 Task: Calculate the area of a parallelogram using a Python program given its base and height.
Action: Mouse moved to (69, 1)
Screenshot: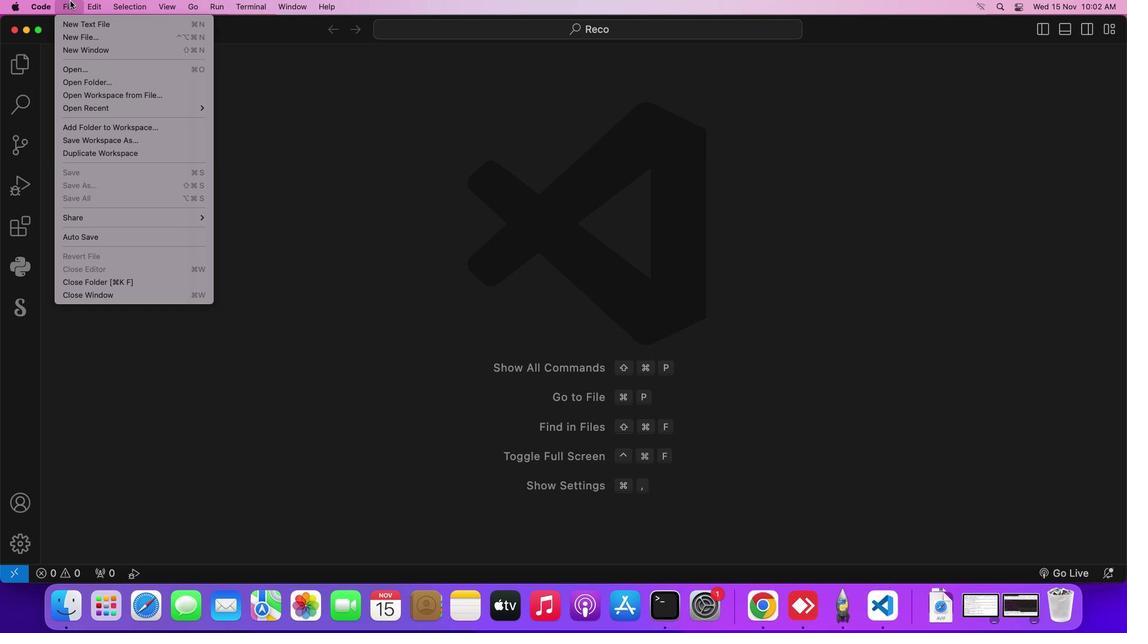 
Action: Mouse pressed left at (69, 1)
Screenshot: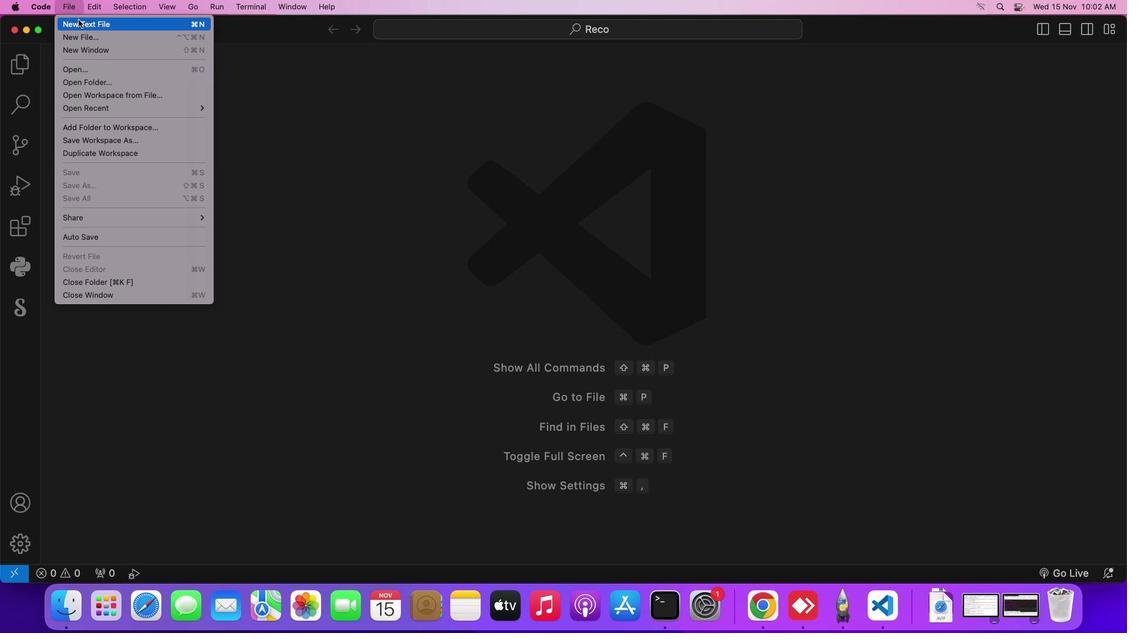 
Action: Mouse moved to (78, 19)
Screenshot: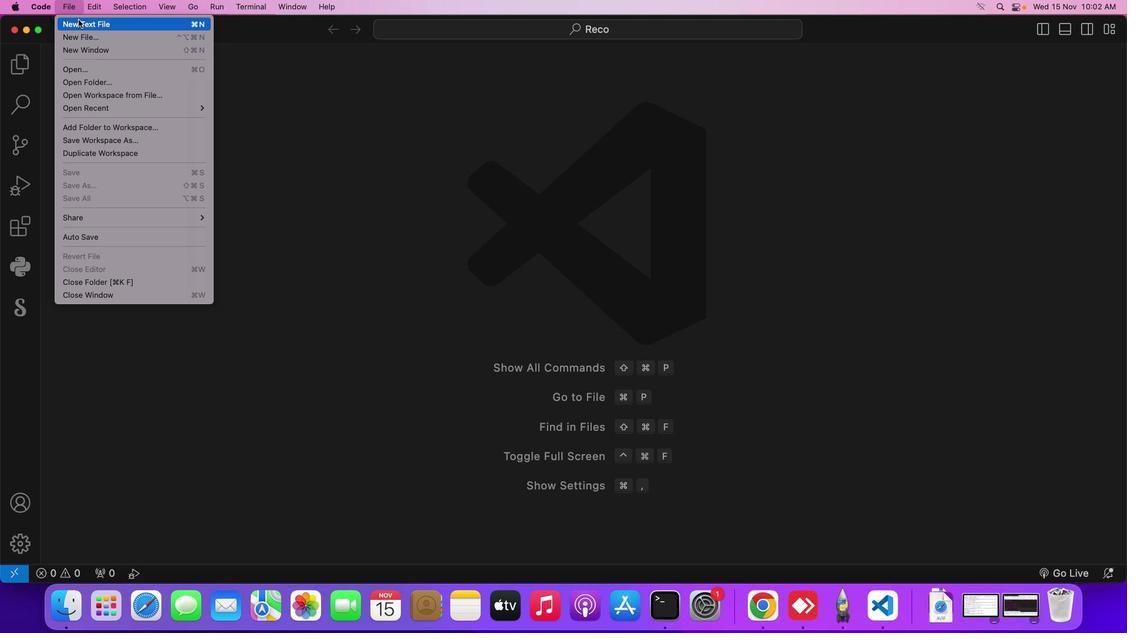 
Action: Mouse pressed left at (78, 19)
Screenshot: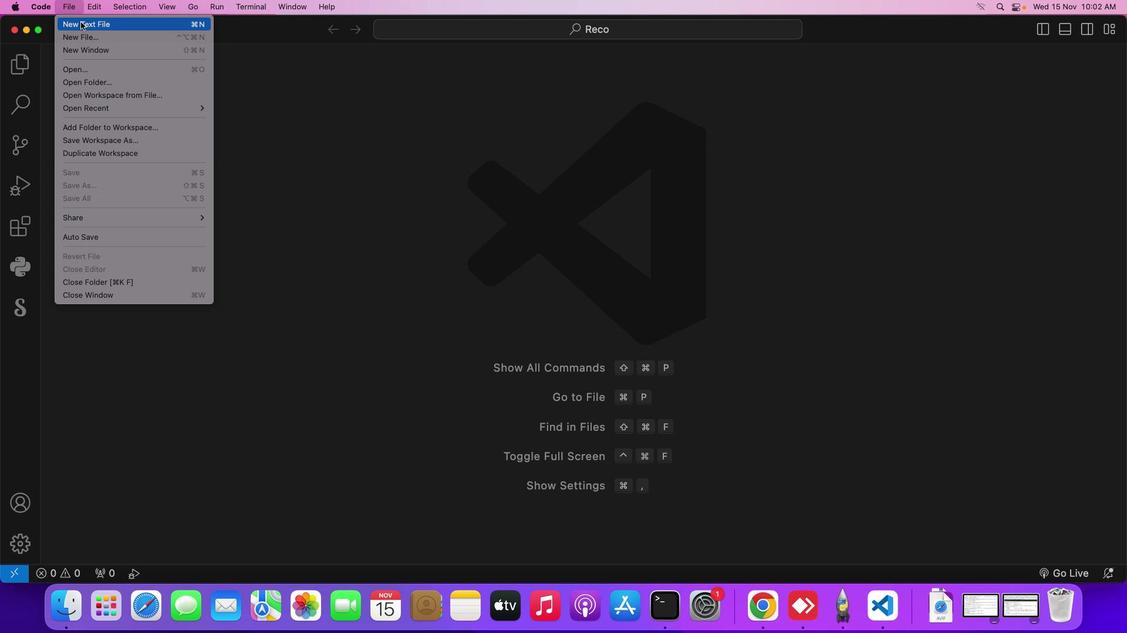
Action: Mouse moved to (424, 204)
Screenshot: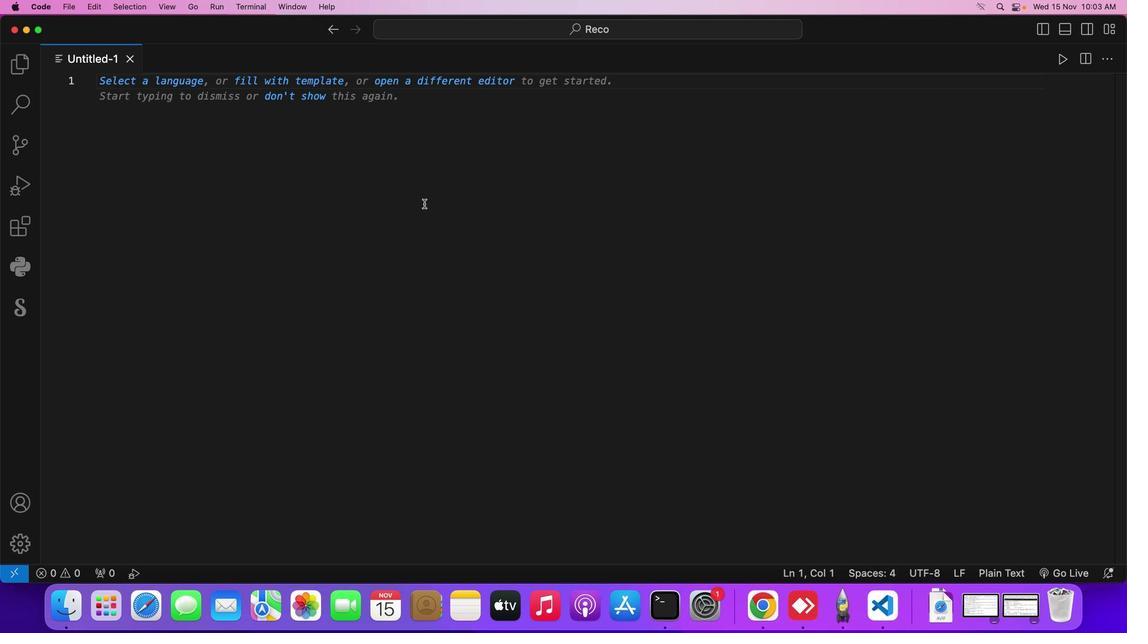
Action: Key pressed Key.cmd
Screenshot: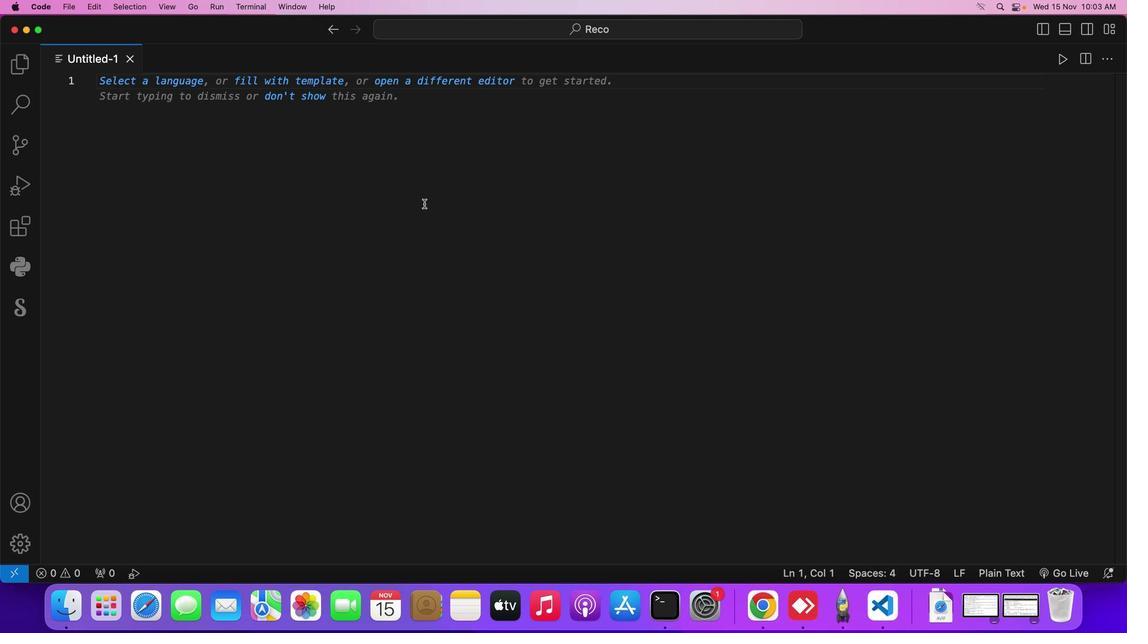 
Action: Mouse moved to (424, 204)
Screenshot: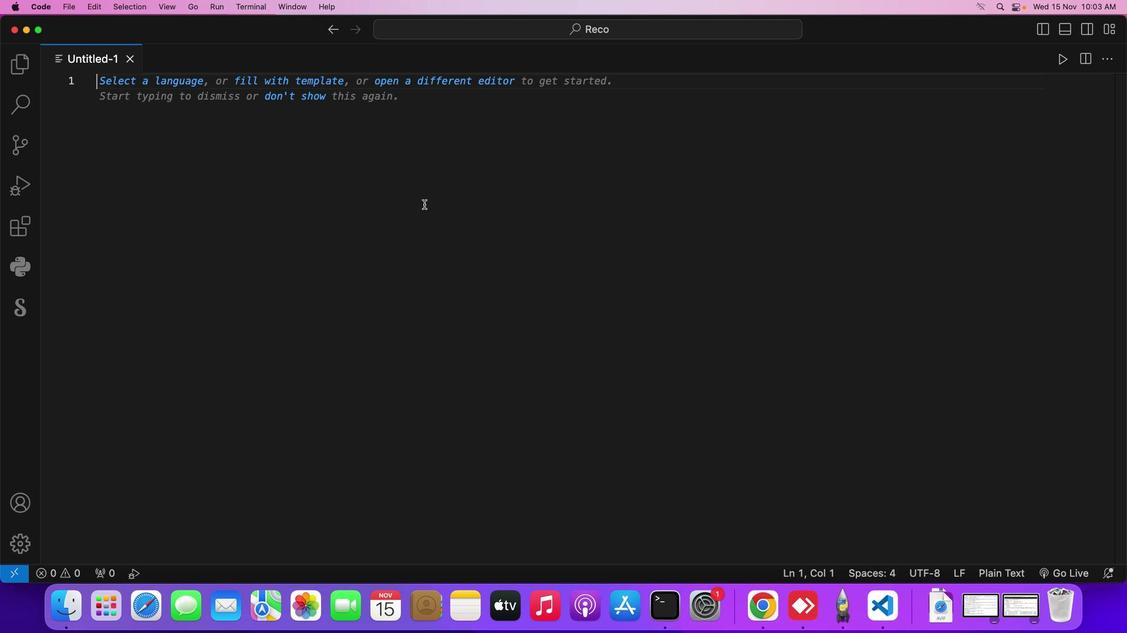 
Action: Key pressed 's'
Screenshot: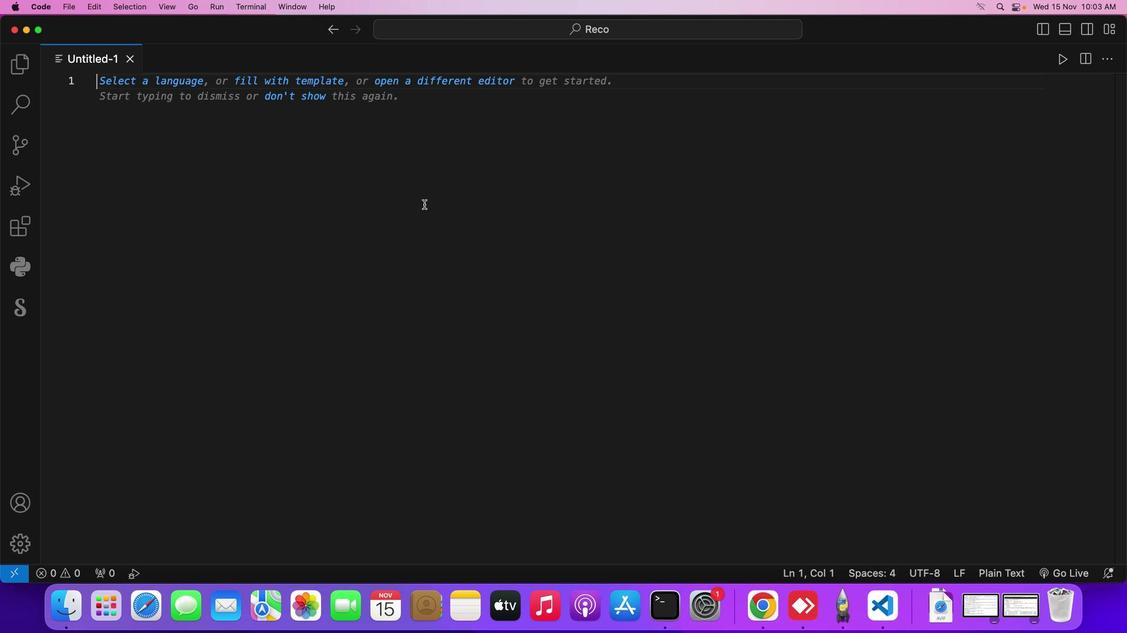 
Action: Mouse moved to (606, 243)
Screenshot: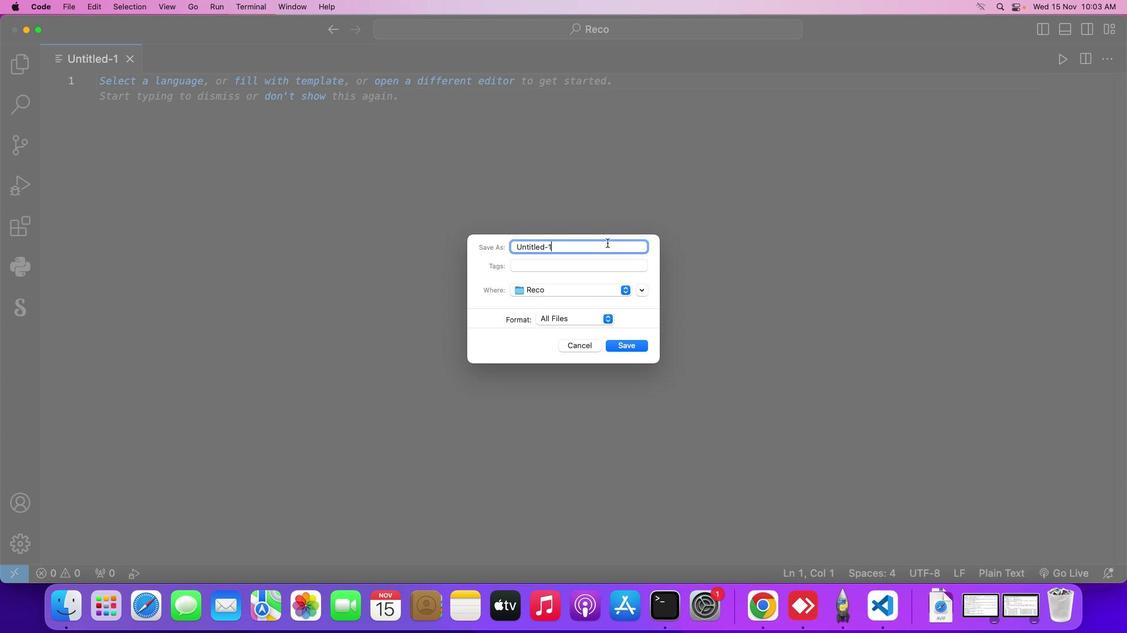 
Action: Mouse pressed left at (606, 243)
Screenshot: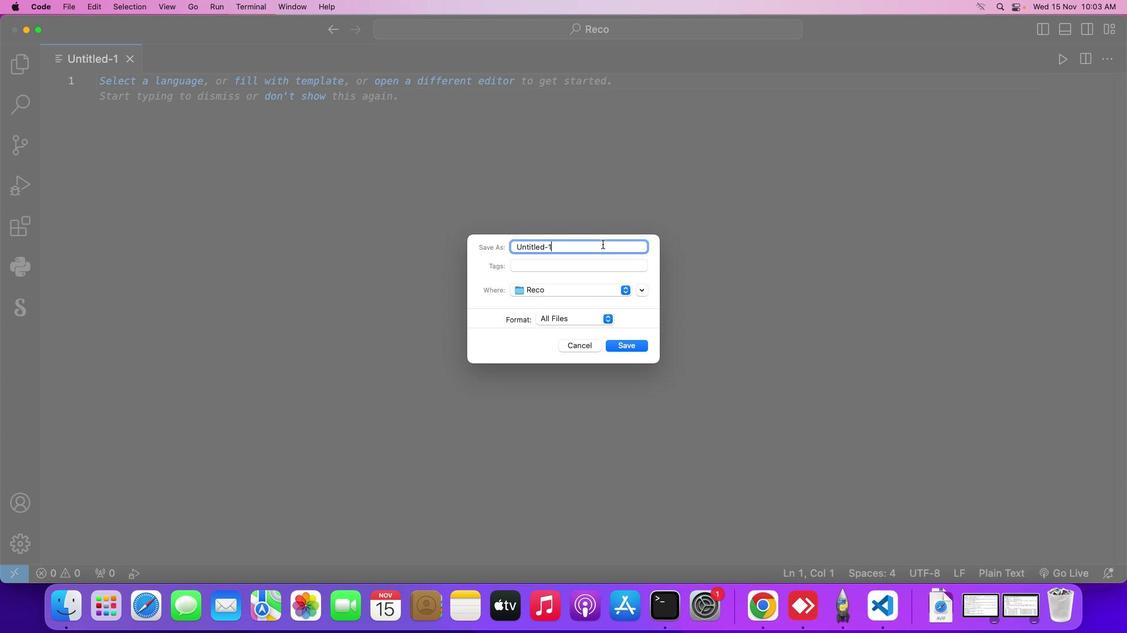 
Action: Mouse moved to (602, 244)
Screenshot: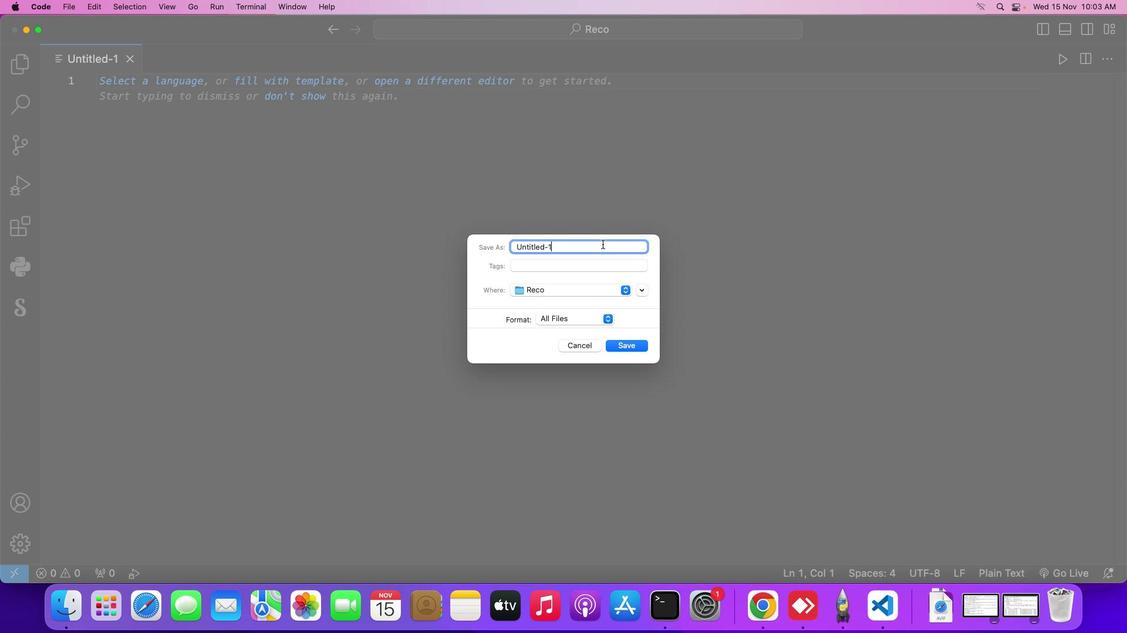 
Action: Key pressed Key.backspaceKey.backspaceKey.backspaceKey.backspaceKey.backspaceKey.backspaceKey.backspaceKey.backspaceKey.backspaceKey.backspaceKey.backspaceKey.shift_r'D''E''m''o'Key.backspaceKey.backspaceKey.backspace'e''m''o''p'Key.backspaceKey.shift_r'P''a''k'Key.backspace'a'Key.backspace'r''l''.''p''y'Key.enter'f'Key.backspaceKey.shift_r'#'Key.spaceKey.shift_r'D''e''f''i''n''e'Key.space'a'Key.space'f''u''n''c''t''i''o''n'Key.space't''o'Key.space'c''a''l''c''u''l''a''t''e'Key.space't''h''e'Key.space'a''r''e''a'Key.space'o''f'Key.space'a'Key.space'p''a''r''a''l''l''e''g'Key.backspace'l''o''g''t'Key.backspace'r''a''m'Key.enter'd''e''f'Key.space'p''a''r''a''l''l''e''r'Key.backspace'l''o''g''r''a''m'Key.shift_r'_''a''r''e''a'Key.shift_r'(''a'Key.backspace'b''a''s''e'Key.spaceKey.backspace','Key.space'h''e''i''g''h''t'Key.rightKey.shift_r':'Key.enterKey.shift_r'#'Key.spaceKey.shift_r'U''s''e'Key.space't''h''e'Key.space'f''o''r''m''u''l''a'Key.shift_r':'Key.space'a''r''e''a'Key.space'='Key.space'b''a''s''e'Key.spaceKey.shift_r'*'Key.space'n'Key.backspace'n'Key.backspace'b''a''s''e'Key.backspaceKey.backspaceKey.backspaceKey.backspace'h''e''i''g''h''t'Key.enter'a''r''e''a'Key.space'='Key.space'b''a''s''e'Key.spaceKey.shift_r'*'Key.space'h''e''i''g''h''t'Key.spaceKey.enterKey.shift_r'#'Key.shift_r'R''e'Key.backspaceKey.backspaceKey.spaceKey.shift_r'R''e''t''u''r''n'Key.space't''h''e'Key.space'c''a''l''c''u''l''a''t'Key.backspace'a'Key.backspace't''e''d'Key.space'a''r''e''a'Key.enter'r''e''t''u''r''n'Key.space'a''r''e''a'Key.enterKey.enterKey.enterKey.shift_r'#'Key.spaceKey.shift_r'I''n''p''u''t'Key.space'v''a''l''u''e'Key.space'f''r''o''m'Key.space't''h''e'Key.space'u''s''e''r'Key.enter'b''s'Key.backspace'a''s''e'Key.space'='Key.space'f''l''o''a''t'Key.shift_r'(''i''n''p''u''t'Key.shift_r'('Key.shift_r'"'Key.shift_r'E''n''t''e''r'Key.space't''h''e'Key.space'b''a''s''e'Key.space'o''f'Key.space't''h''e'Key.space'p''a''r''a''l''l''e''l''o''g''r''a''m'Key.shift_r':'Key.spaceKey.rightKey.rightKey.rightKey.tabKey.shift_r'#'Key.spaceKey.shift_r'P''r''o''m''p''t'Key.space'u''s''e''r'Key.space't''o'Key.space'c'Key.backspace'e''n''t''e''r'Key.space't''h''e'Key.space'b''a''s''e'Key.enter'h''e''i''g''h''t'Key.space'='Key.space'f'Key.backspace'f''l''o''a''t'Key.shift_r'(''i''n''p''u''t'Key.shift_r'('Key.shift_r'"'Key.shift_r'E''n''t''e''r'Key.space't''h''e'Key.space'h''i'Key.backspace'e''i''g''h''t'Key.space'o''f'Key.space't''h''e'Key.space'p''a''r''a''l''l''e''l''o''g''t'Key.backspace'r''a''m'Key.shift_r':'Key.spaceKey.rightKey.rightKey.rightKey.spaceKey.shift_r'#'Key.spaceKey.shift_r'P''r''o''m''p''t'Key.space'u''s''e''r'Key.space't''o'Key.space'e''n''t''e''r'Key.space't''h''e'Key.space'h''e''i''g''h''t'Key.enterKey.enterKey.shift_r'#'Key.spaceKey.shift_r'C''a''l''c''u''l''a''t''e'Key.space't''h''e'Key.space'a''r''e''a'Key.space'u''s''i''n''g'Key.space't''h''e'Key.space'd''e''f''i''n''e''d'Key.space'f''u''n''c''t''i''o''n'Key.enter'a''r''e''a'Key.space'='Key.space'p''a''r''a''l''l''e''l''o''g''t''a''m'Key.backspaceKey.backspaceKey.backspace'r''a''m'Key.shift_r'_''a''r''e''a'Key.spaceKey.backspaceKey.shift_r'(''b''a''s''e'','Key.space'h''e''i''g''t'Key.backspace'h''t'Key.rightKey.enterKey.enterKey.shift_r'#'Key.spaceKey.shift_r'P''r''i''n''t'Key.space't''h''e'Key.space'c''a''l''c''u''l''a''t''e''d'Key.space'a''r''e''a'Key.enter'p''r''i''n''t'Key.shift_r'(''f'Key.shift_r'"'Key.shift_r'T''h''e'Key.space'a''r''e''a'Key.space'o''f'Key.space't''h''e'Key.space'p''a''r''a''l''l''e''l''o''g''r''a''m'Key.space'i''s'Key.shift_r':'Key.spaceKey.shift_r'{''a''r''e''a'Key.rightKey.rightKey.rightKey.enterKey.enter
Screenshot: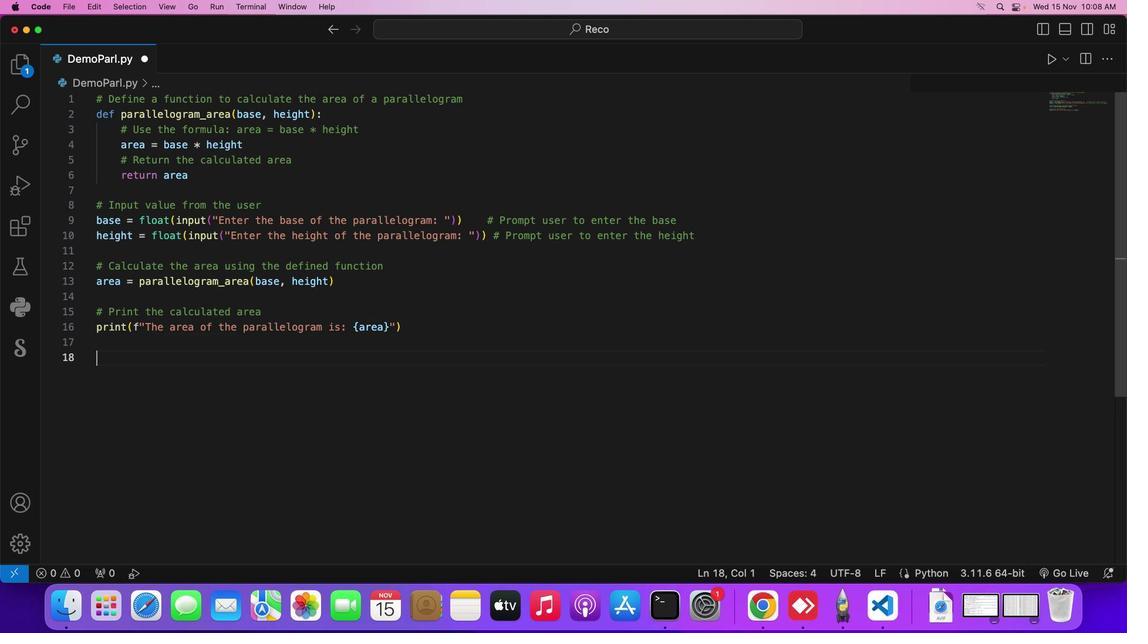 
Action: Mouse moved to (773, 214)
Screenshot: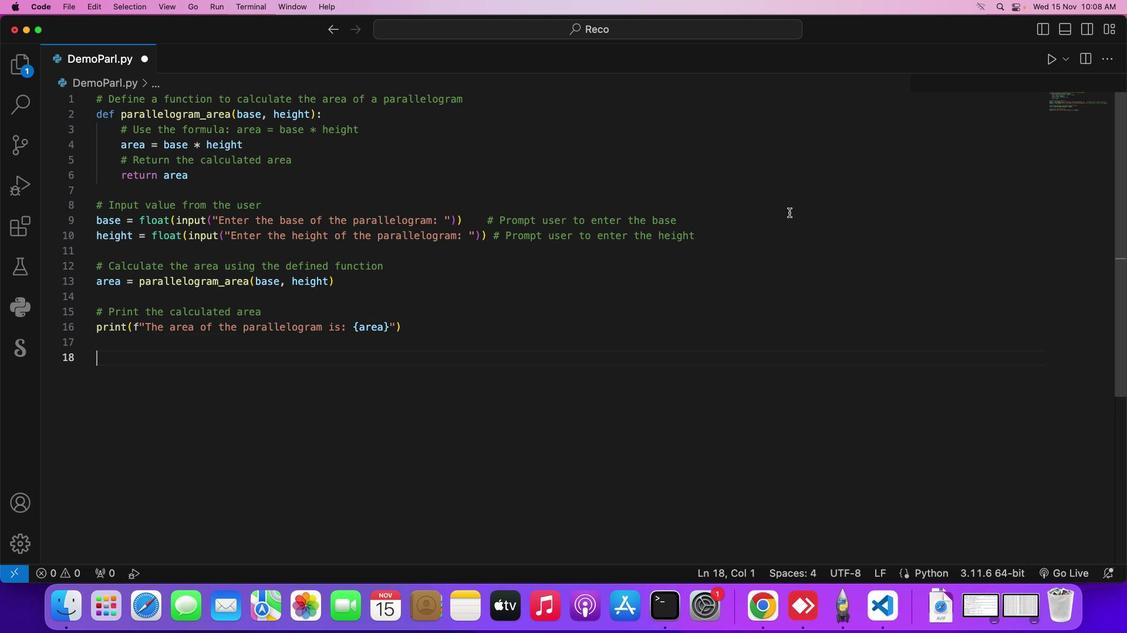 
Action: Key pressed Key.cmd
Screenshot: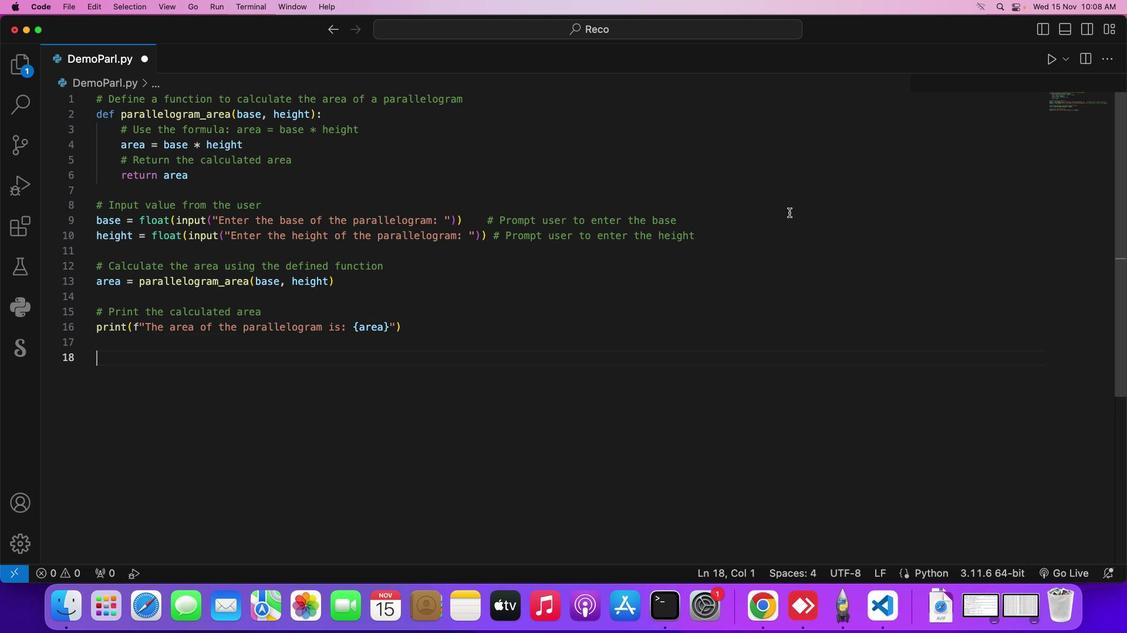 
Action: Mouse moved to (862, 203)
Screenshot: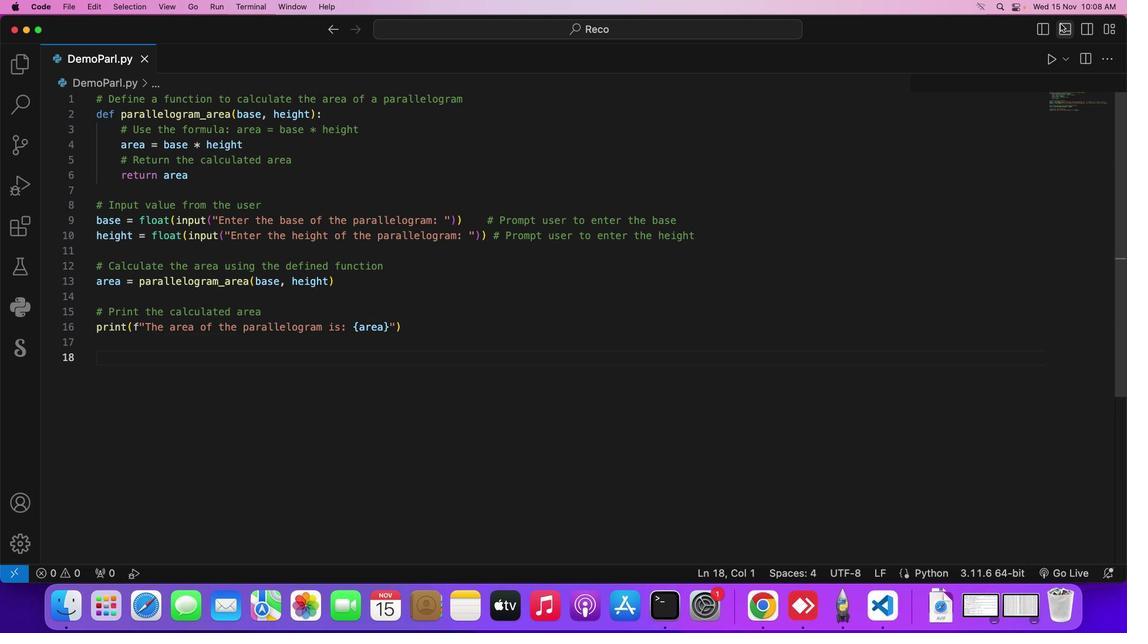 
Action: Key pressed 's'
Screenshot: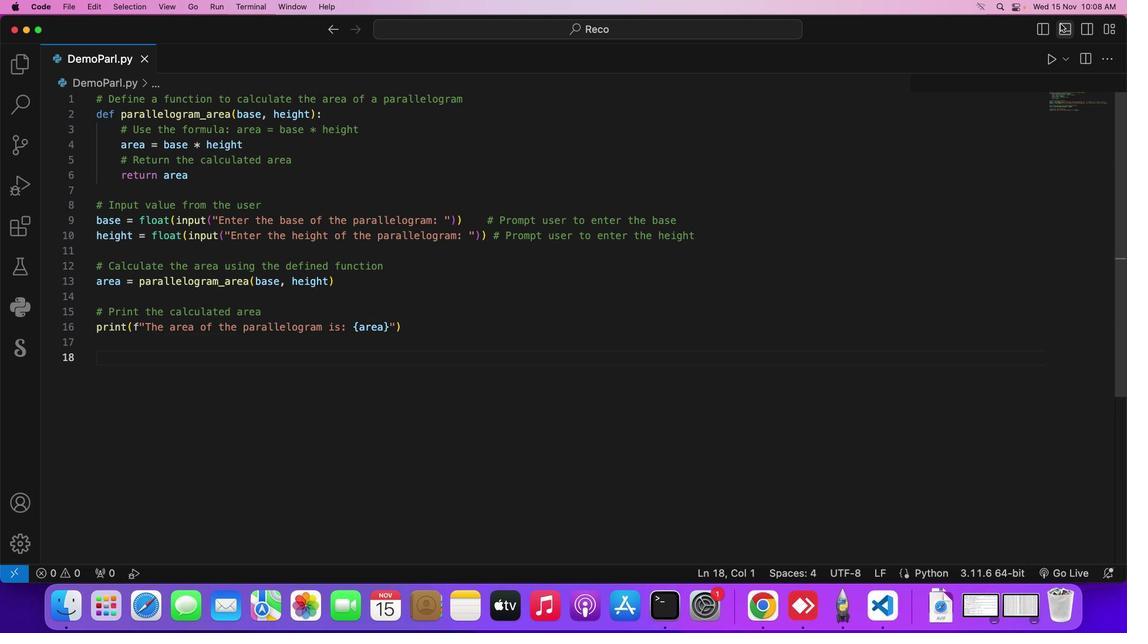 
Action: Mouse moved to (1061, 27)
Screenshot: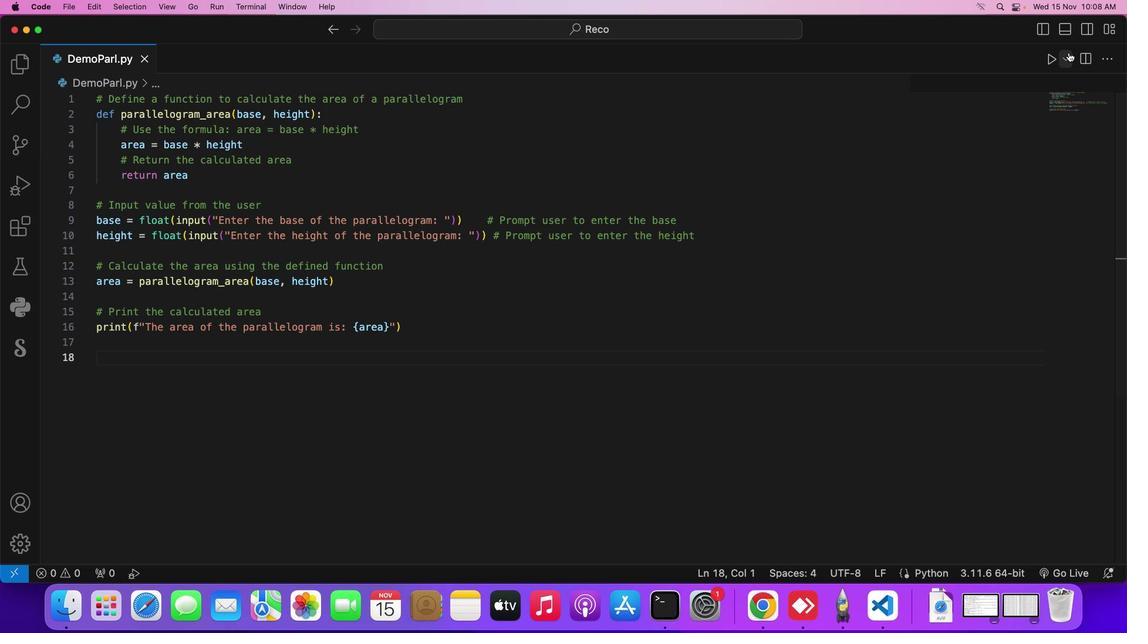 
Action: Key pressed Key.cmd
Screenshot: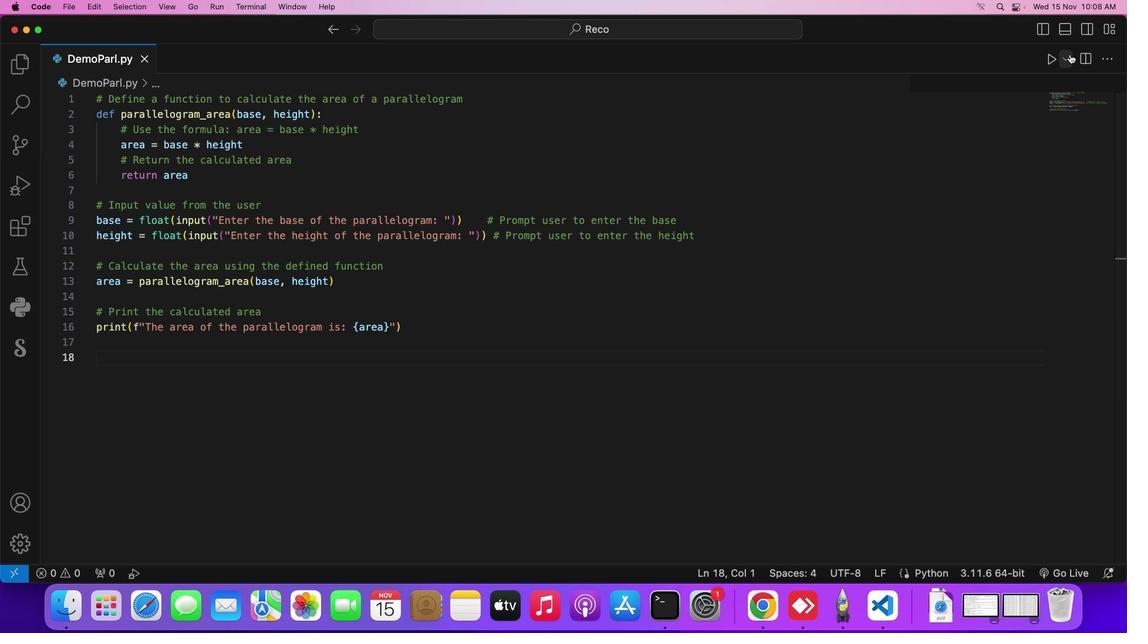 
Action: Mouse moved to (1062, 39)
Screenshot: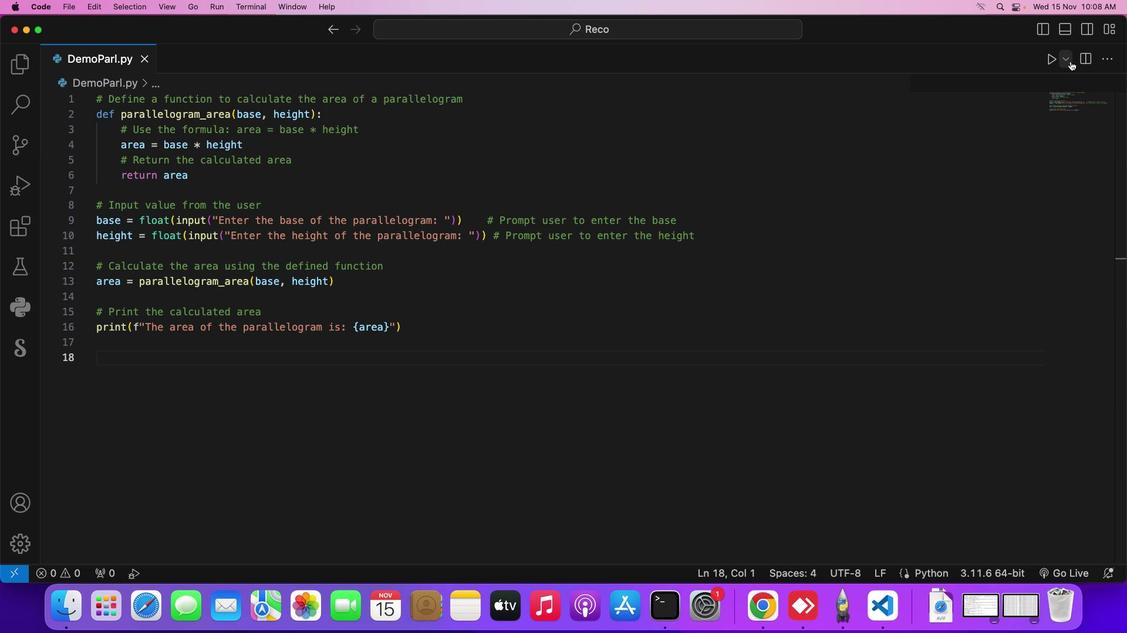
Action: Key pressed 's'
Screenshot: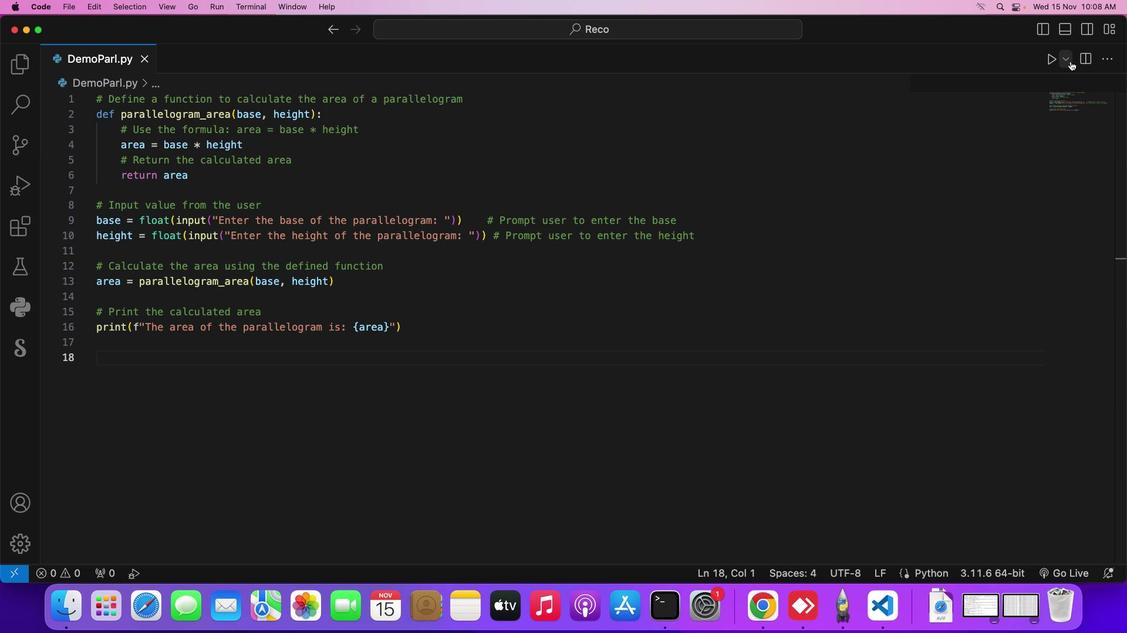 
Action: Mouse moved to (1070, 62)
Screenshot: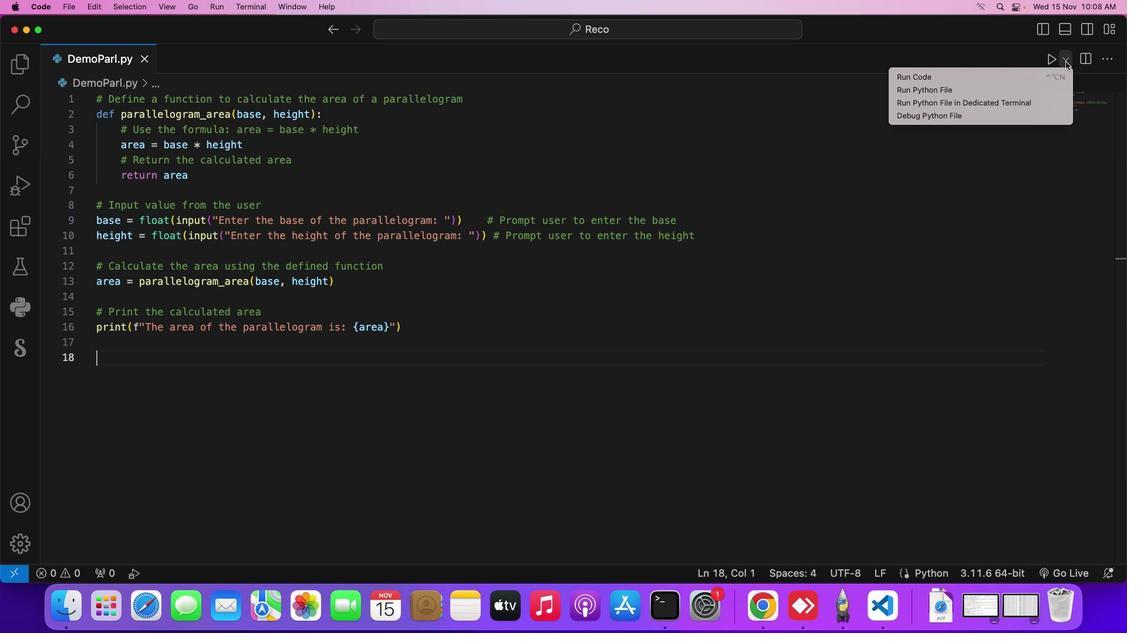 
Action: Mouse pressed left at (1070, 62)
Screenshot: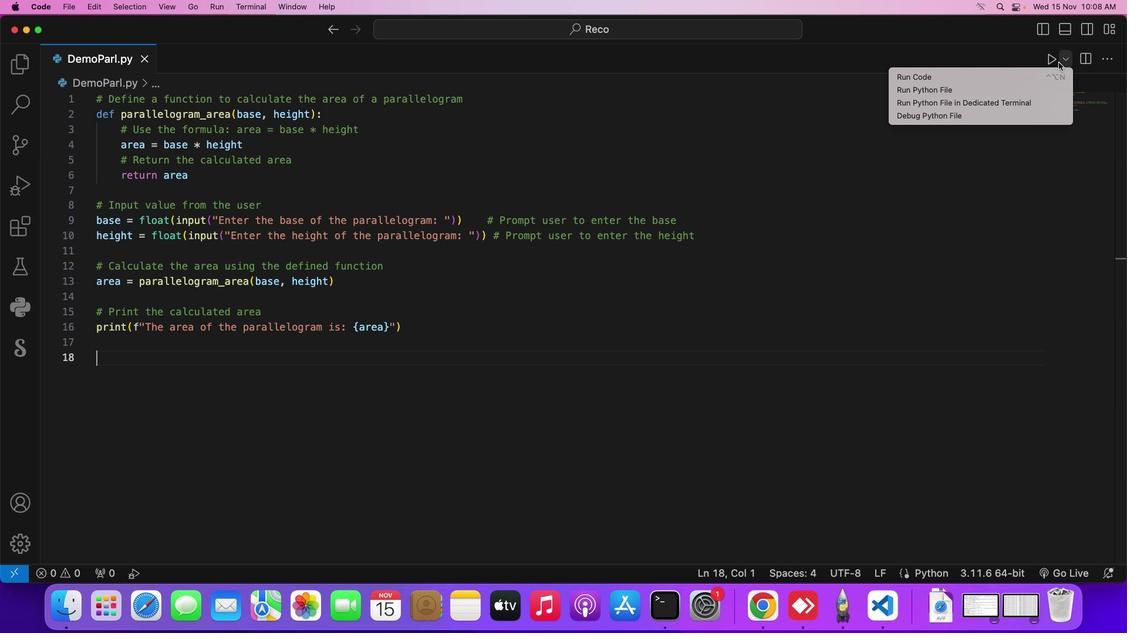 
Action: Mouse moved to (1016, 94)
Screenshot: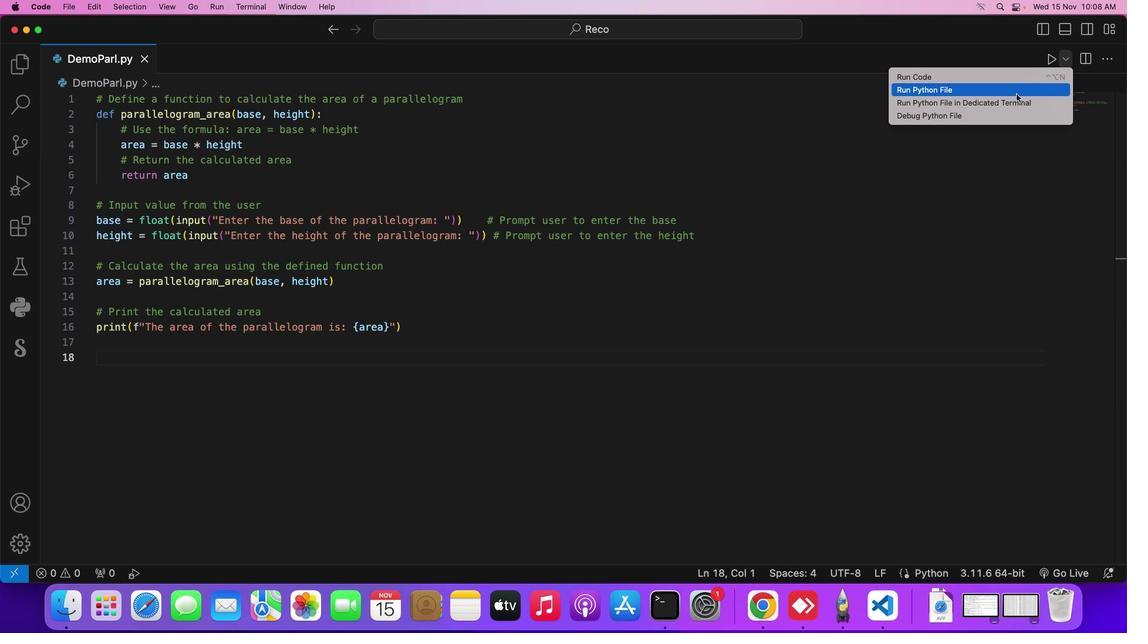 
Action: Mouse pressed left at (1016, 94)
Screenshot: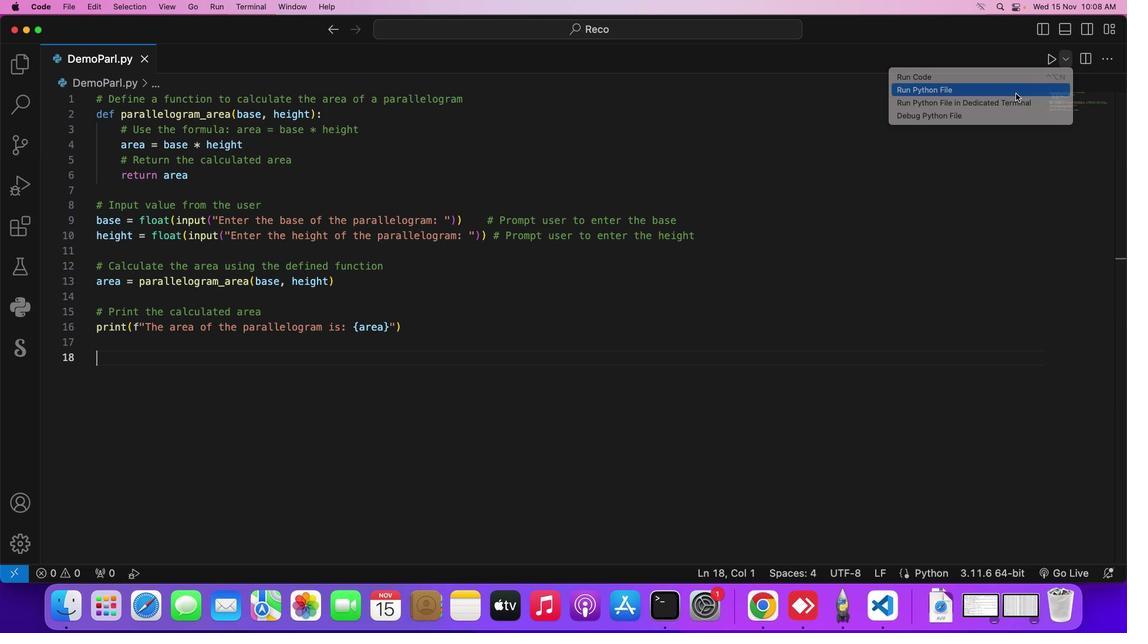 
Action: Mouse moved to (297, 451)
Screenshot: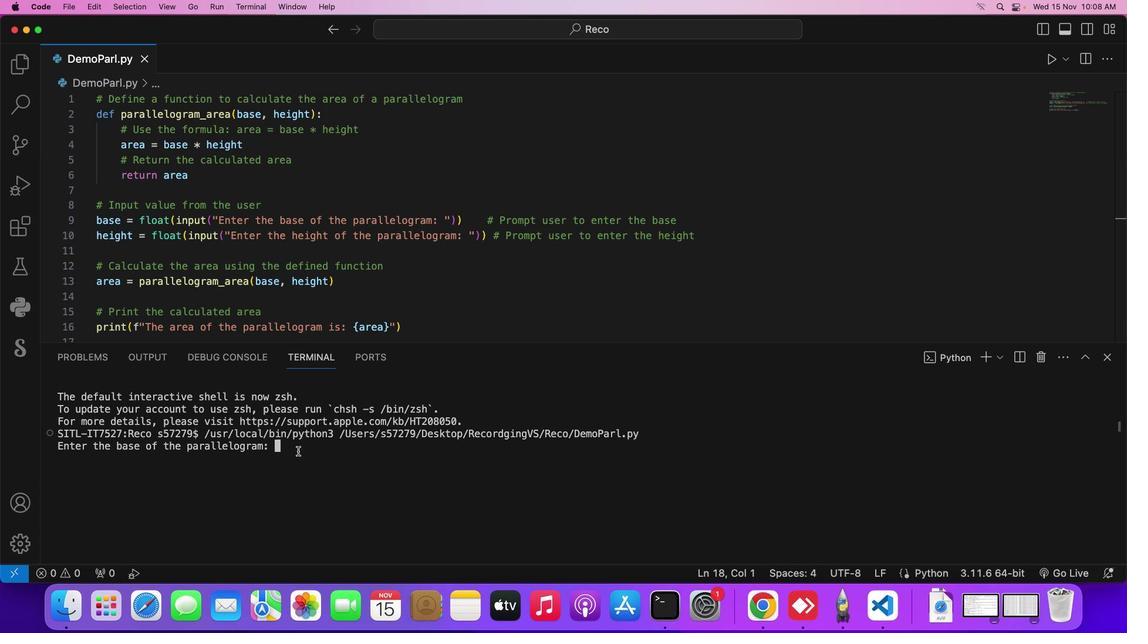 
Action: Mouse pressed left at (297, 451)
Screenshot: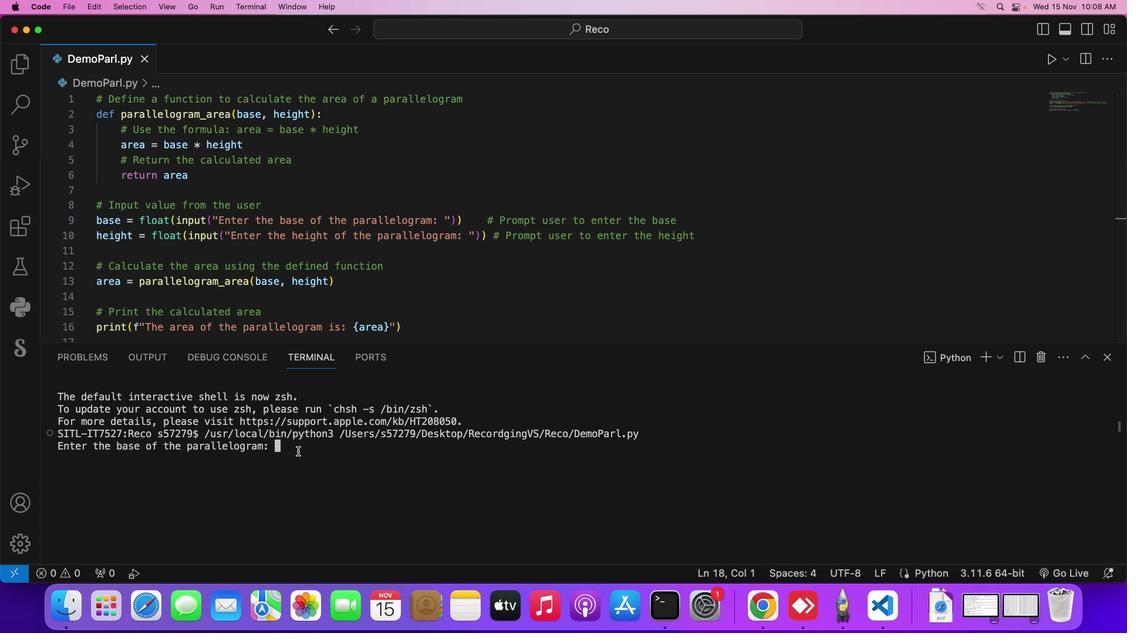 
Action: Mouse moved to (297, 451)
Screenshot: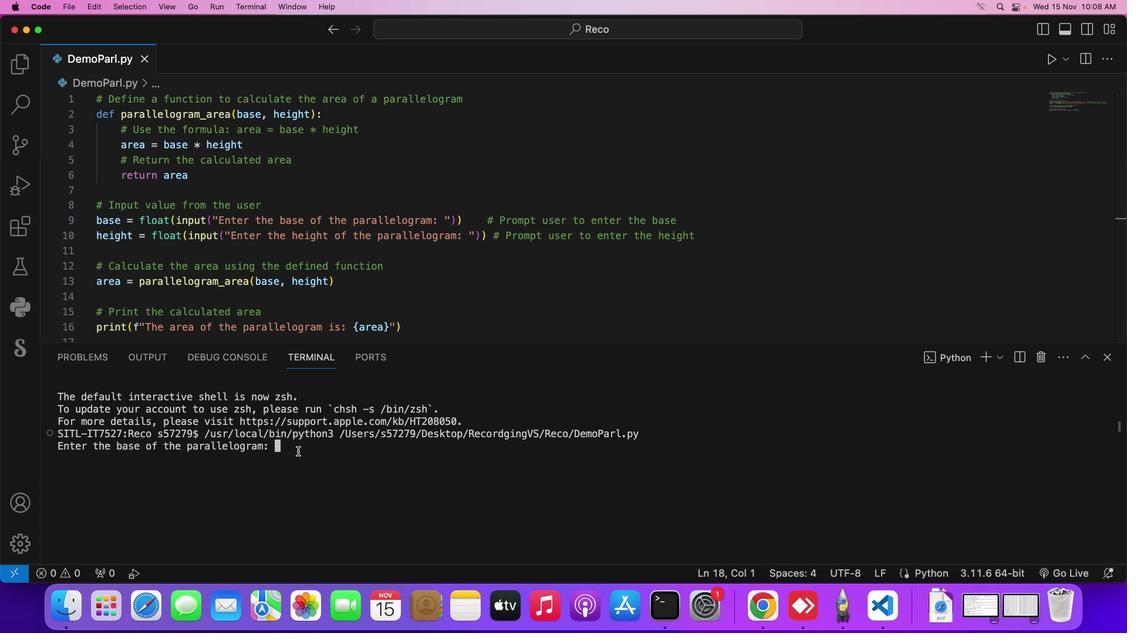 
Action: Key pressed '1''2'Key.enter'2''2'Key.enter
Screenshot: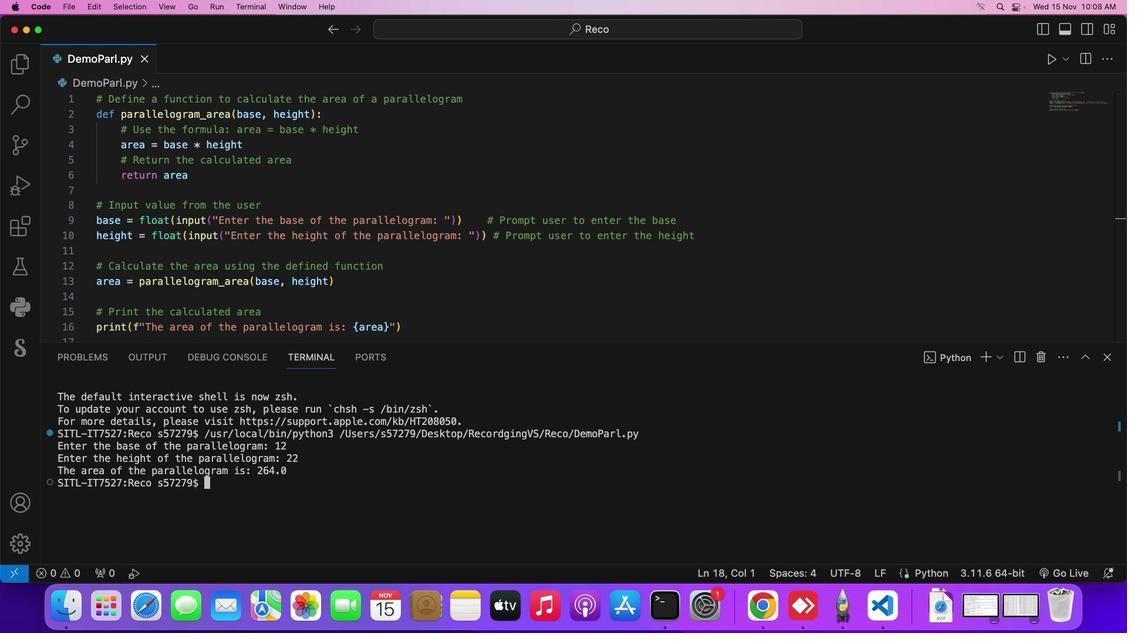 
